 Task: Enable the option "Metacube" for file stream output.
Action: Mouse moved to (108, 42)
Screenshot: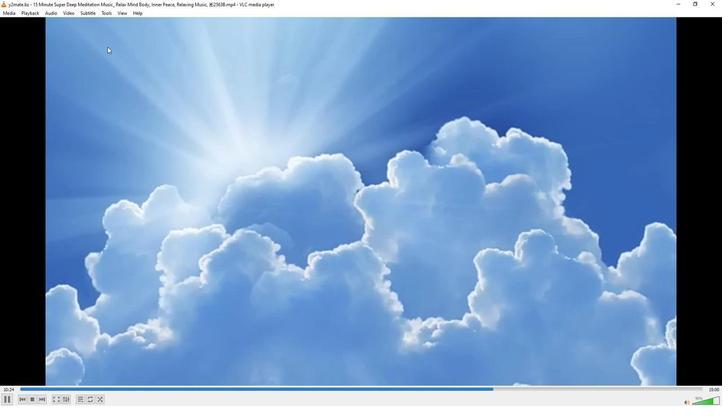 
Action: Mouse pressed left at (108, 42)
Screenshot: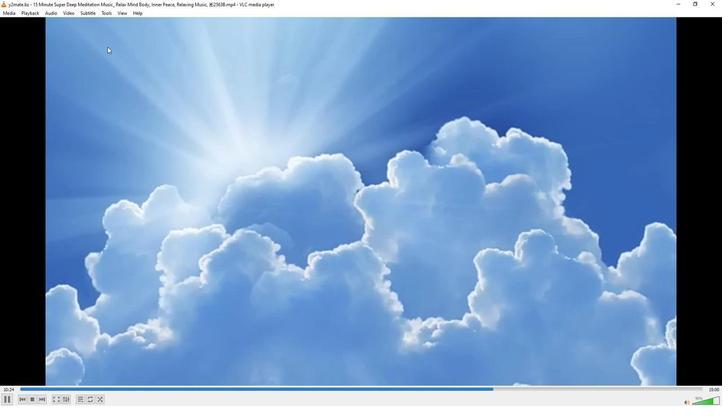 
Action: Mouse moved to (129, 123)
Screenshot: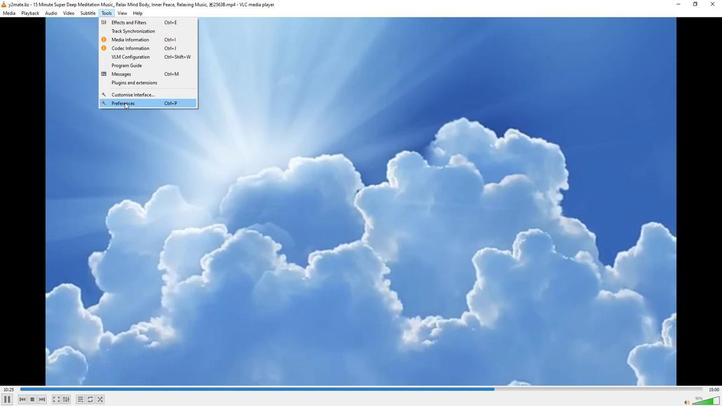 
Action: Mouse pressed left at (129, 123)
Screenshot: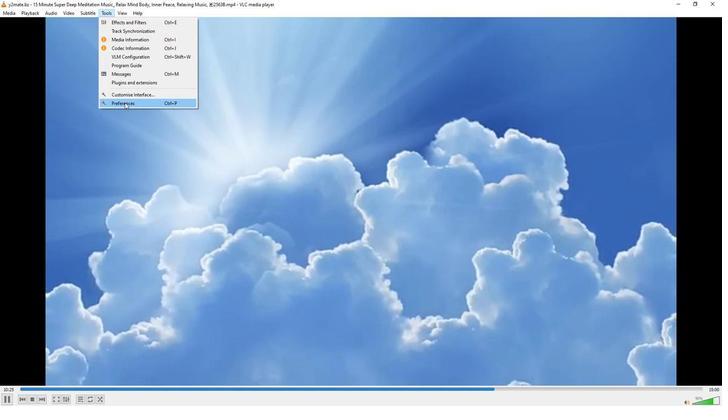 
Action: Mouse moved to (241, 325)
Screenshot: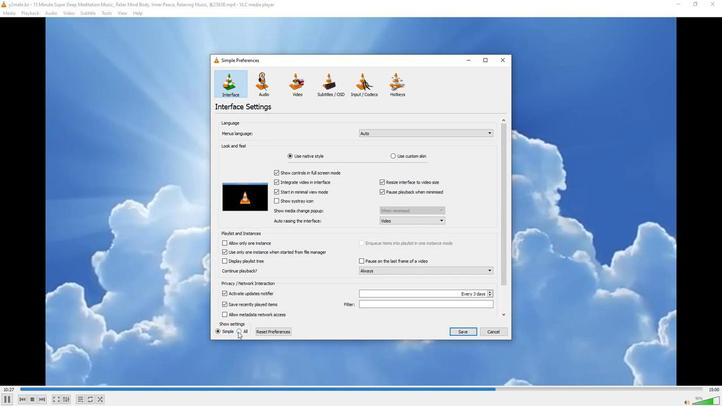 
Action: Mouse pressed left at (241, 325)
Screenshot: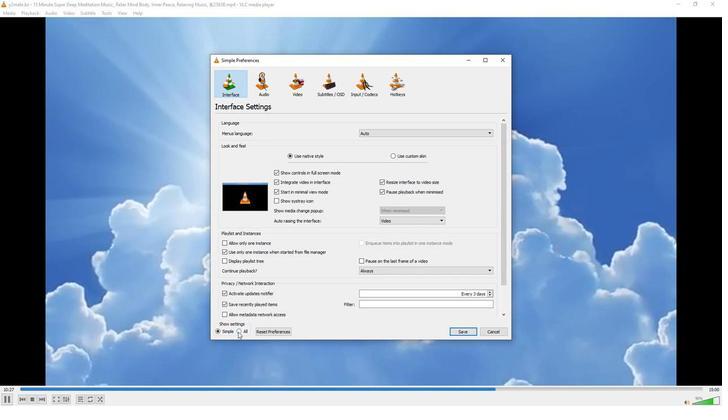
Action: Mouse moved to (256, 269)
Screenshot: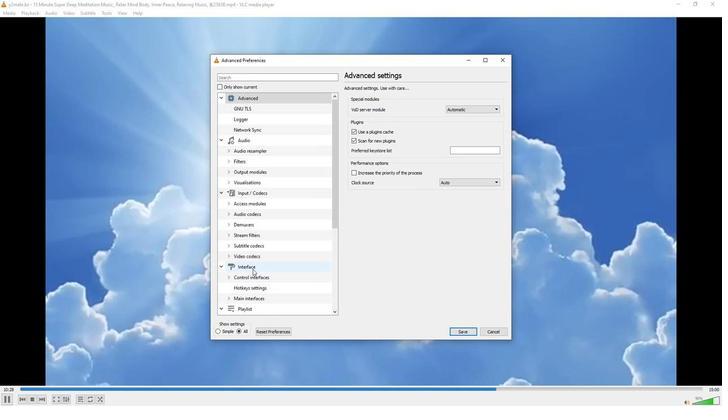
Action: Mouse scrolled (256, 269) with delta (0, 0)
Screenshot: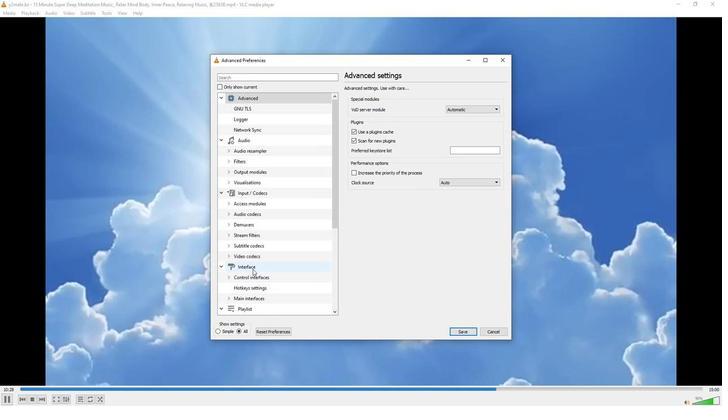 
Action: Mouse moved to (245, 281)
Screenshot: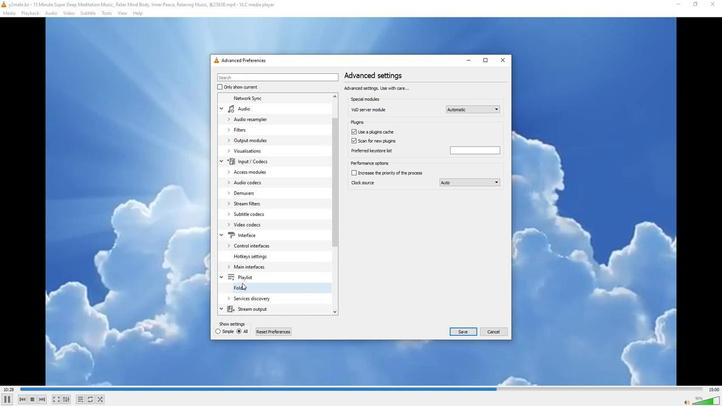 
Action: Mouse scrolled (245, 281) with delta (0, 0)
Screenshot: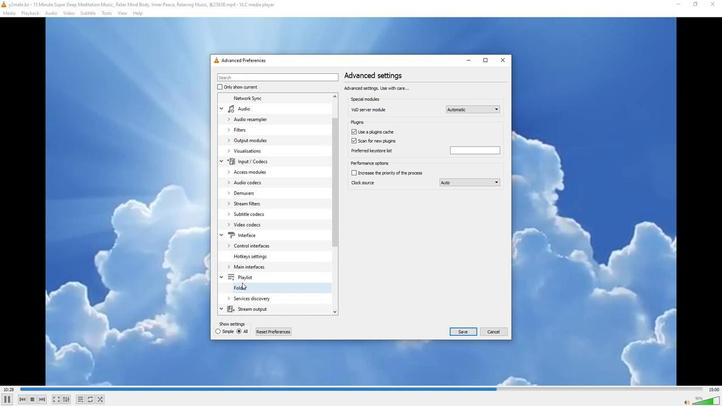 
Action: Mouse moved to (246, 281)
Screenshot: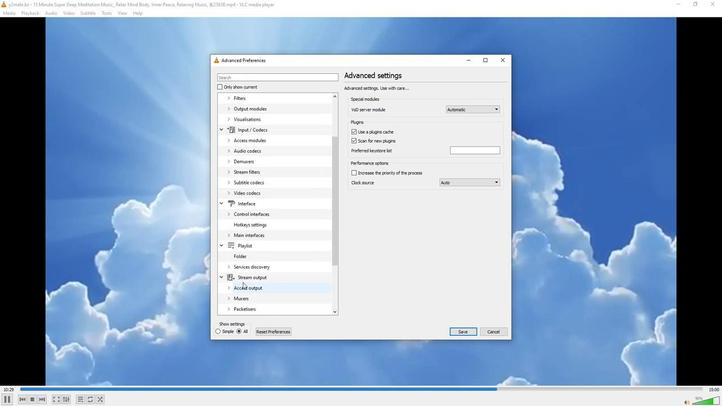 
Action: Mouse scrolled (246, 281) with delta (0, 0)
Screenshot: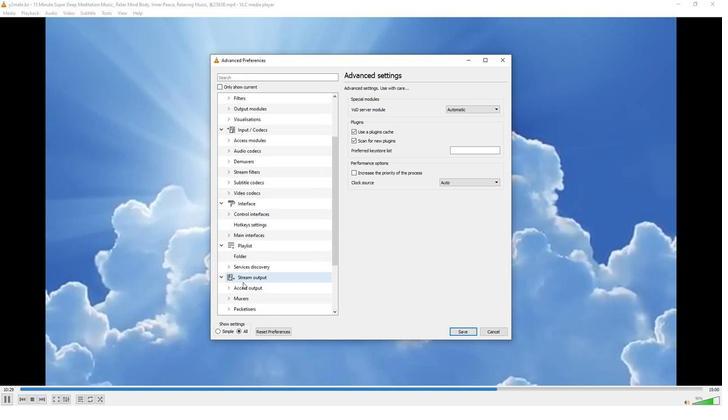 
Action: Mouse moved to (233, 256)
Screenshot: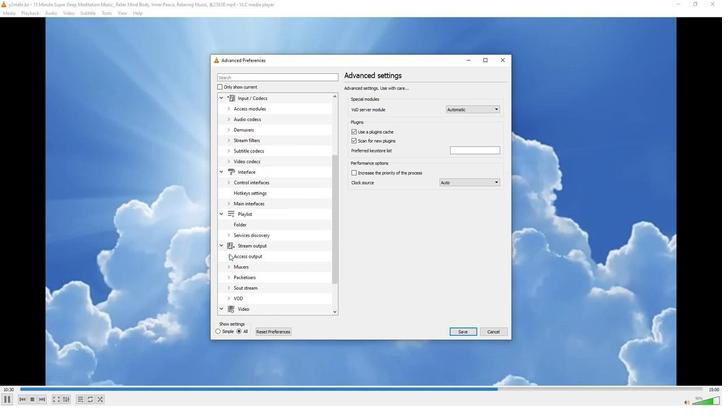 
Action: Mouse pressed left at (233, 256)
Screenshot: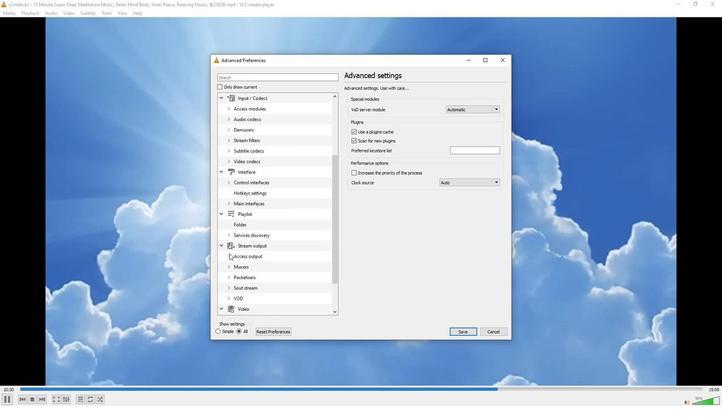 
Action: Mouse moved to (251, 275)
Screenshot: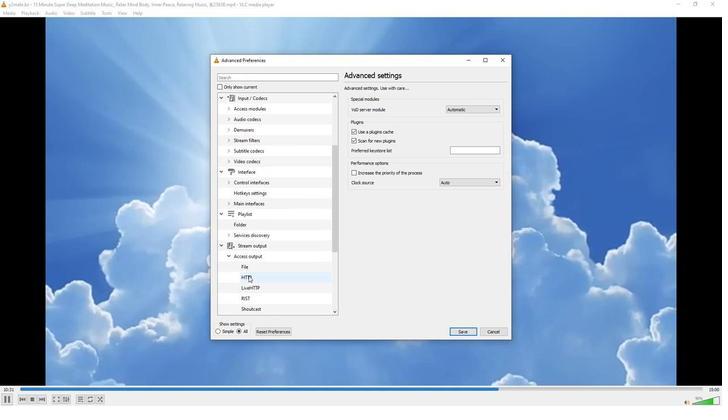 
Action: Mouse pressed left at (251, 275)
Screenshot: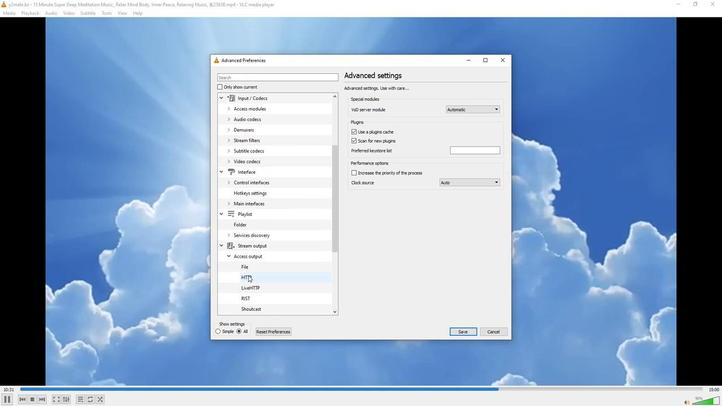
Action: Mouse moved to (350, 145)
Screenshot: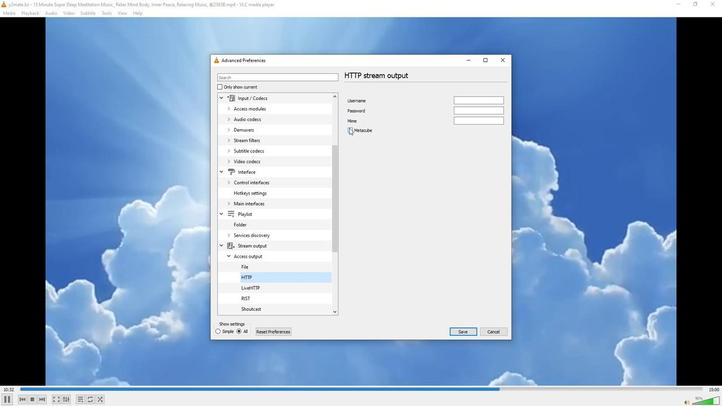 
Action: Mouse pressed left at (350, 145)
Screenshot: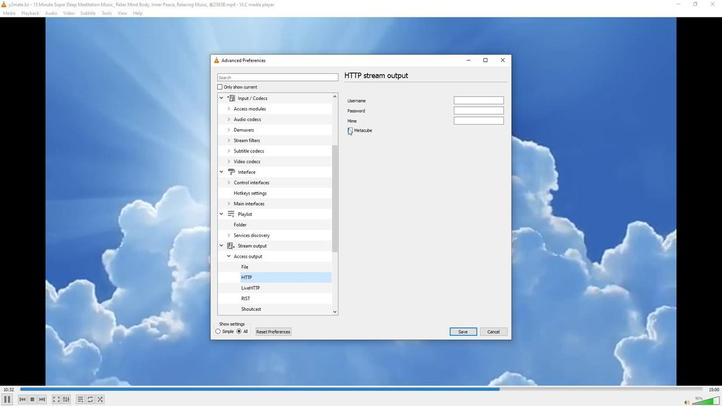 
Action: Mouse moved to (369, 197)
Screenshot: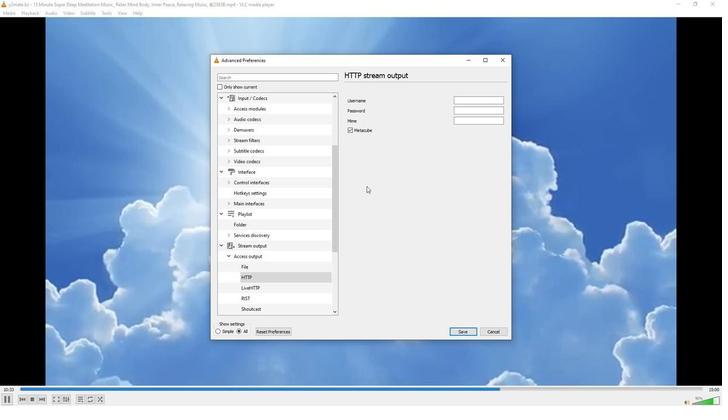 
